 Task: Make in the project AgileMentor an epic 'Database migration'. Create in the project AgileMentor an epic 'IT service management (ITSM) improvement'. Add in the project AgileMentor an epic 'Unified communications (UC) implementation'
Action: Mouse moved to (93, 163)
Screenshot: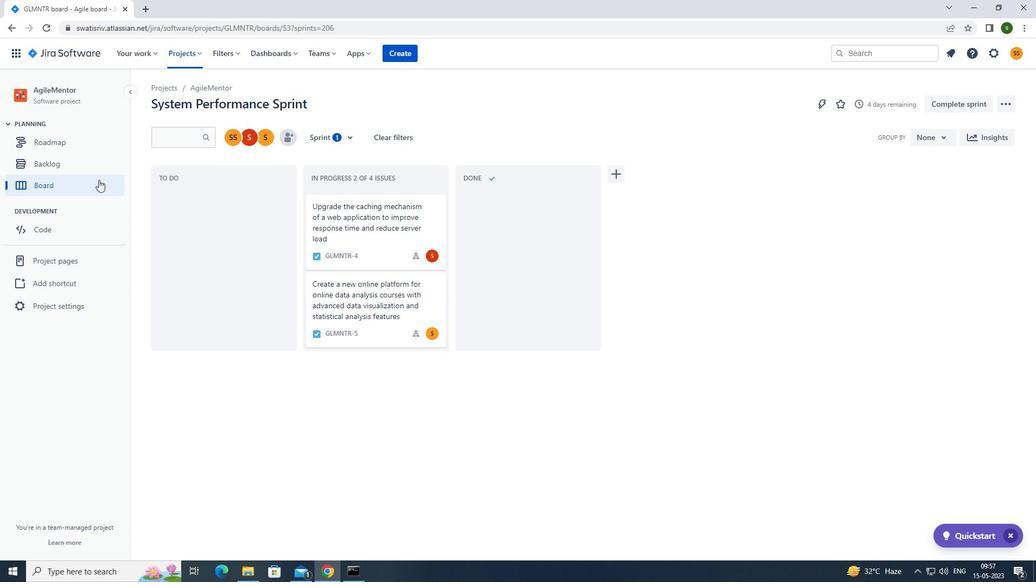 
Action: Mouse pressed left at (93, 163)
Screenshot: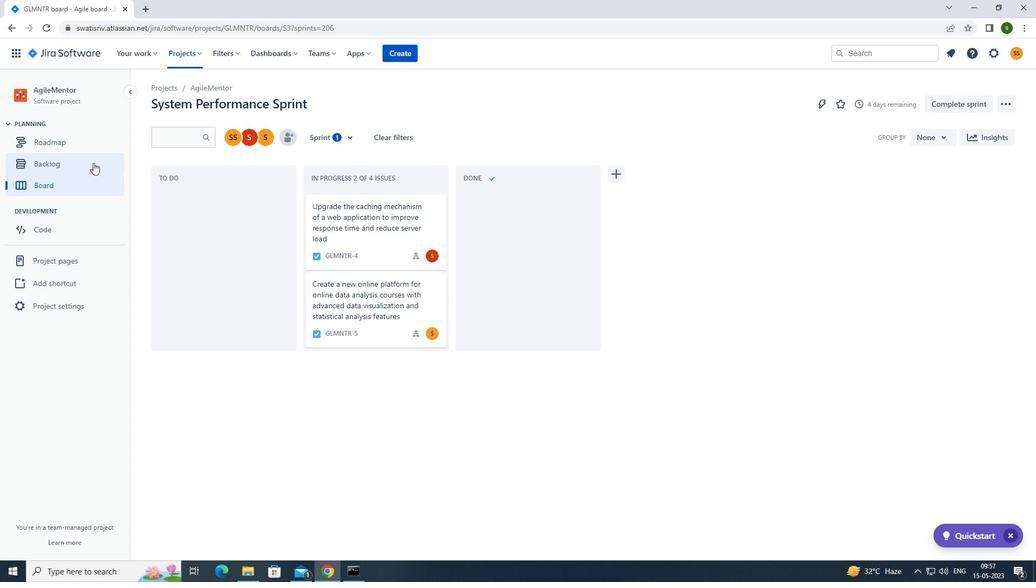 
Action: Mouse moved to (334, 138)
Screenshot: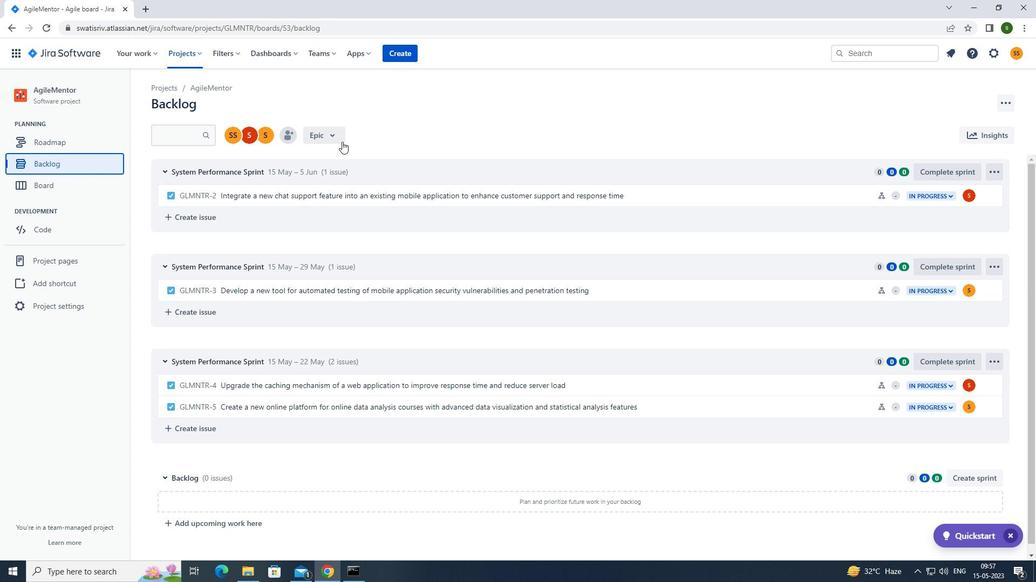 
Action: Mouse pressed left at (334, 138)
Screenshot: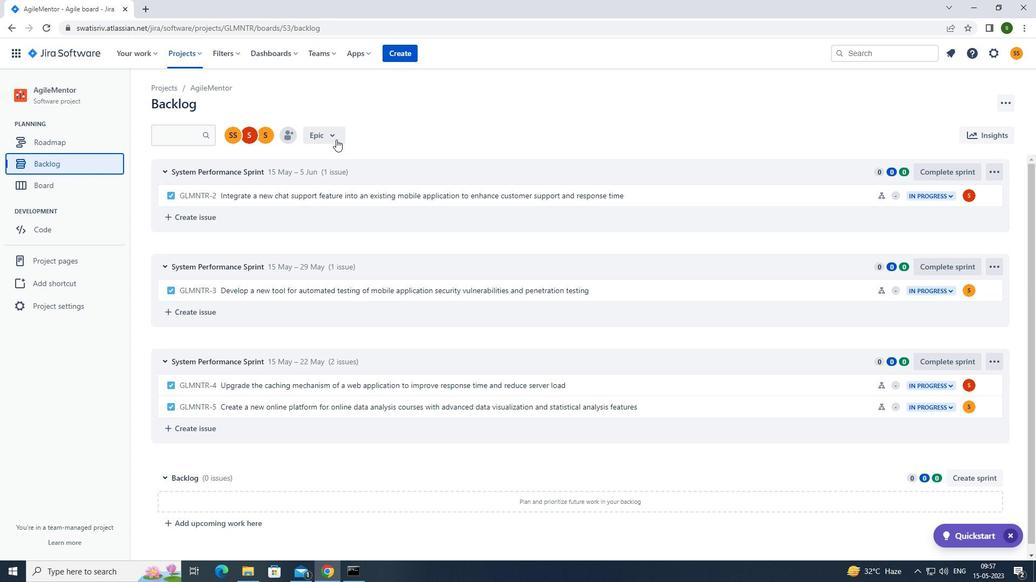 
Action: Mouse moved to (318, 205)
Screenshot: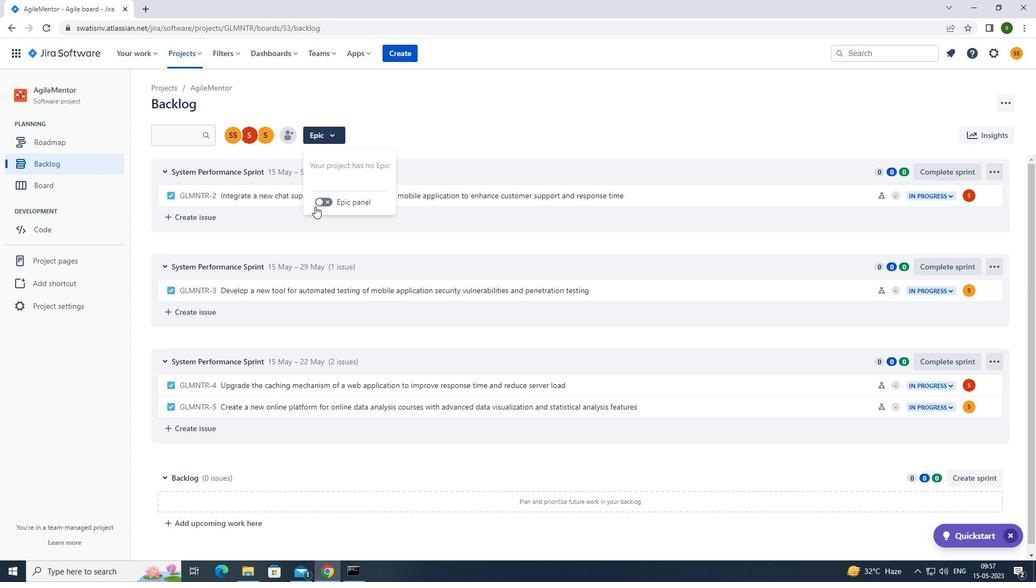 
Action: Mouse pressed left at (318, 205)
Screenshot: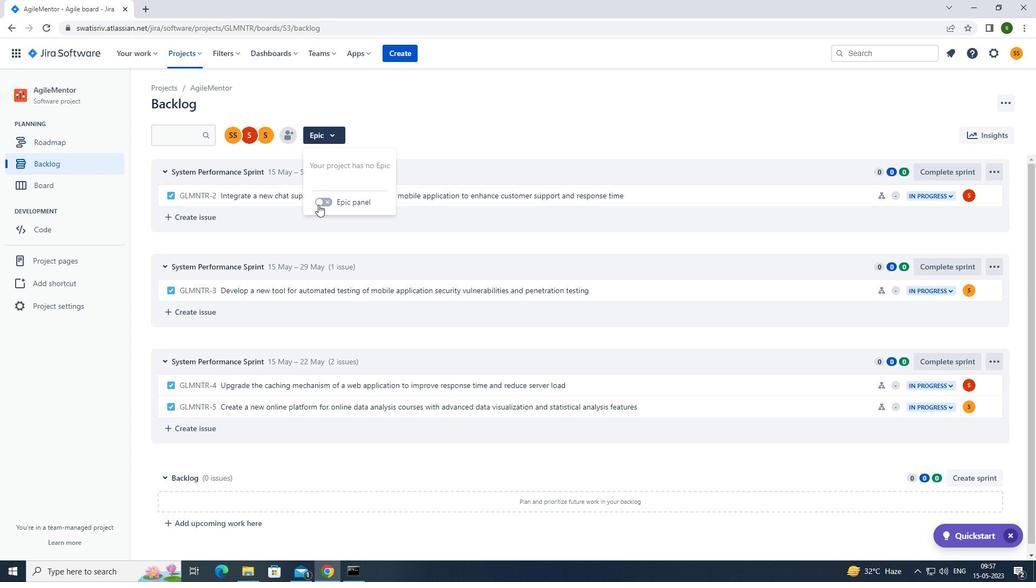 
Action: Mouse moved to (229, 377)
Screenshot: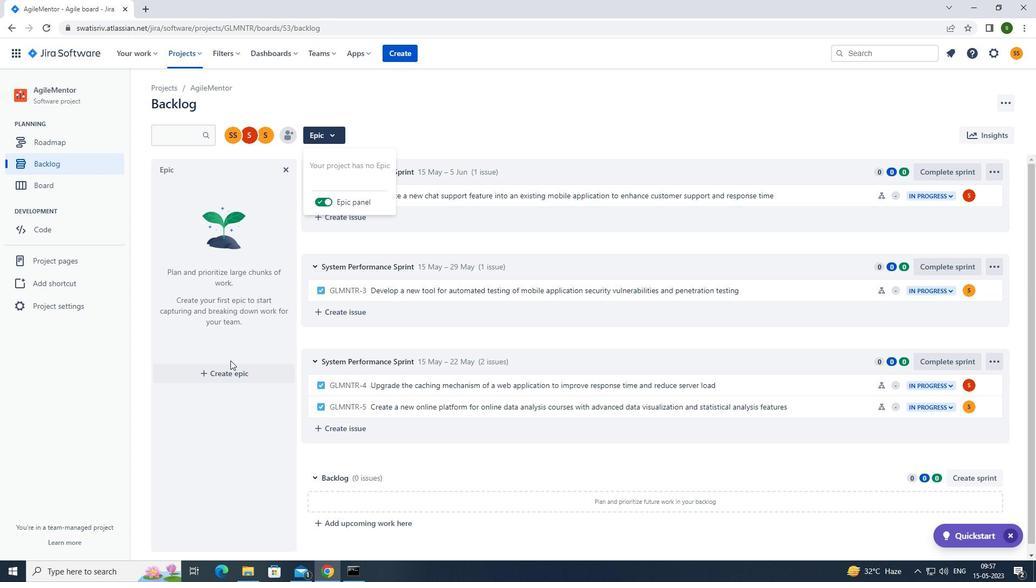 
Action: Mouse pressed left at (229, 377)
Screenshot: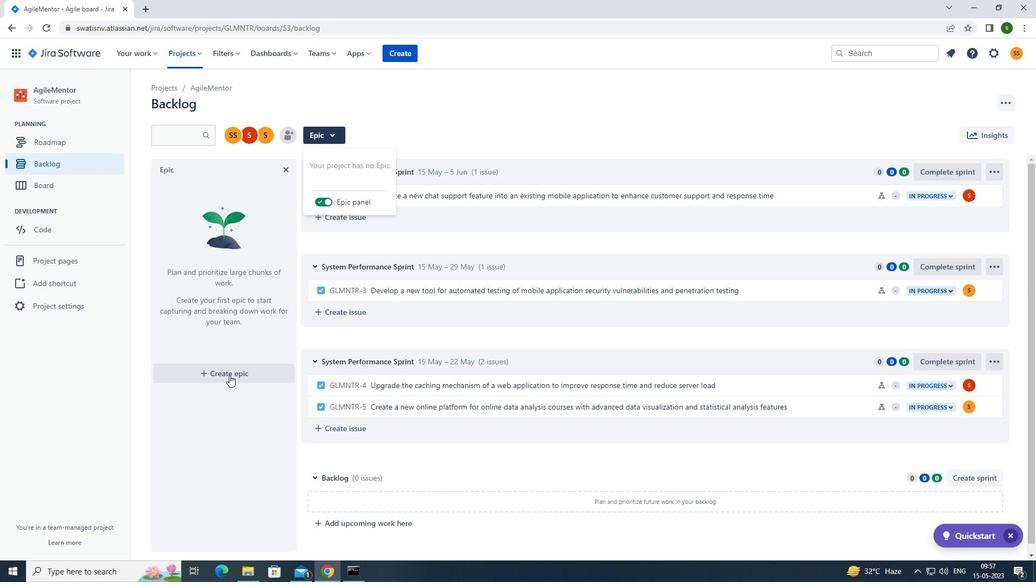 
Action: Mouse moved to (218, 375)
Screenshot: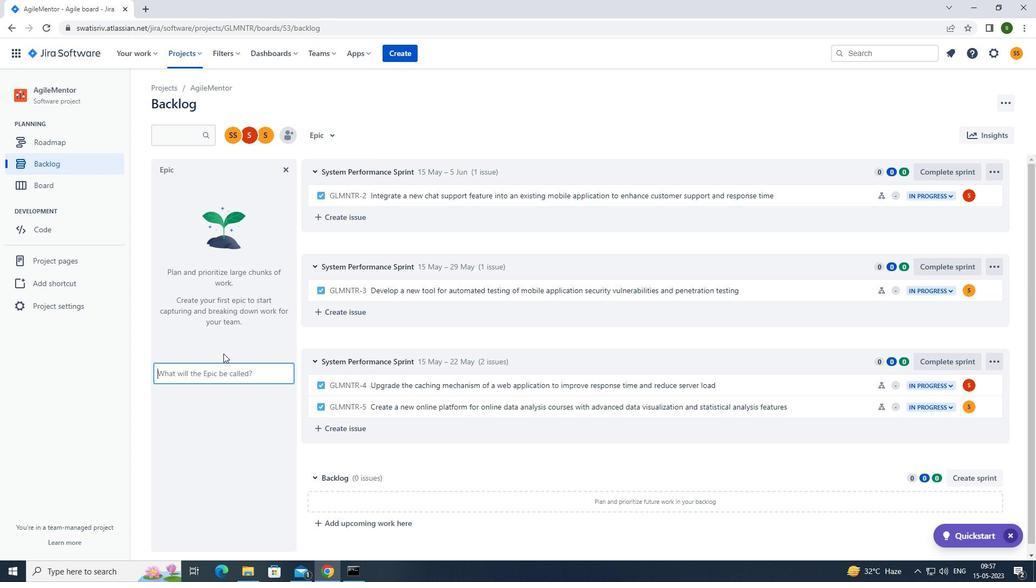
Action: Key pressed <Key.caps_lock>d<Key.caps_lock>atabase<Key.space><Key.caps_lock><Key.caps_lock>migration<Key.enter>
Screenshot: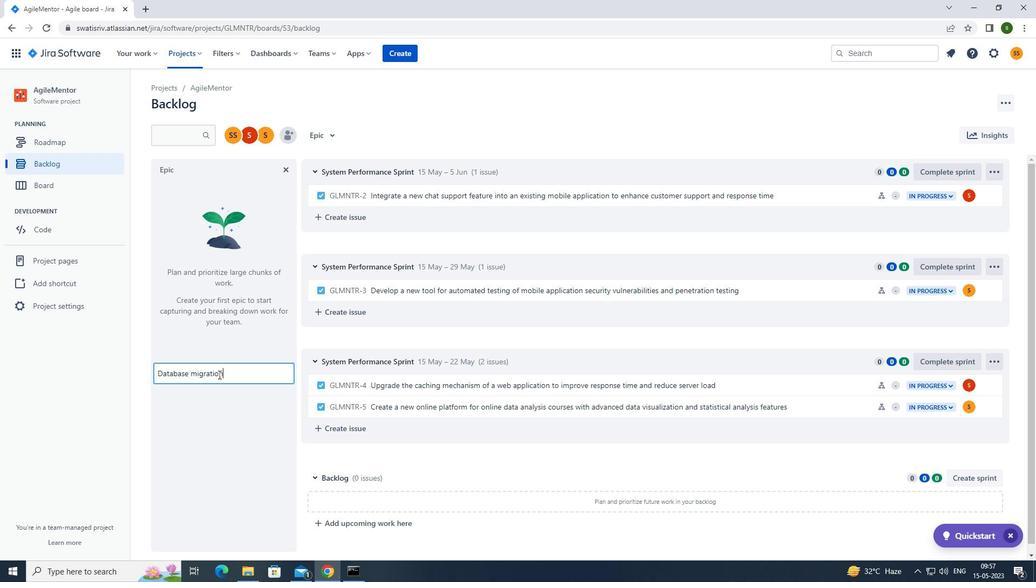 
Action: Mouse moved to (221, 240)
Screenshot: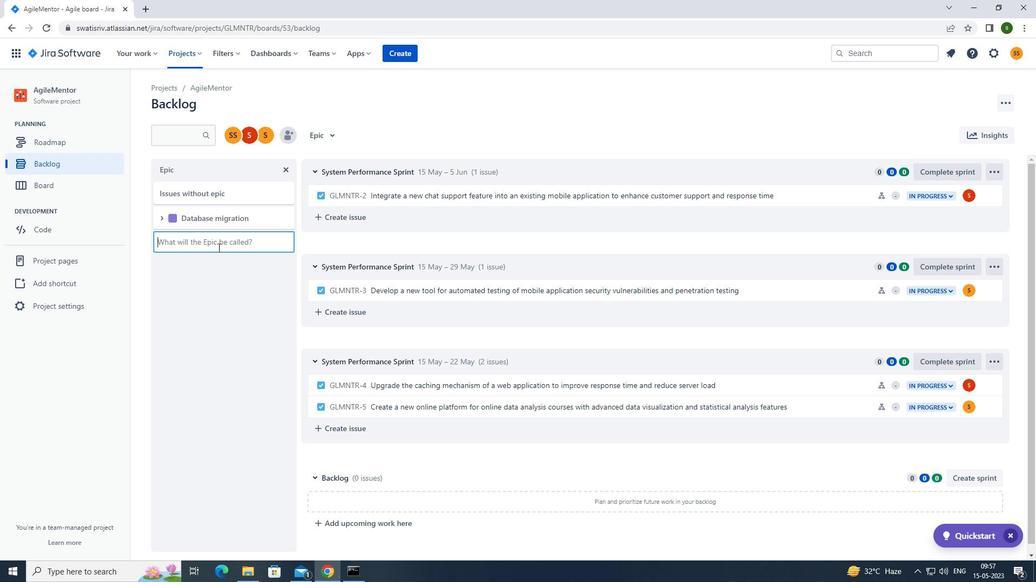 
Action: Key pressed <Key.caps_lock>it<Key.space><Key.caps_lock>service<Key.space>management<Key.space><Key.shift_r><Key.shift_r>(<Key.caps_lock>itsm<Key.shift_r>)<Key.caps_lock>improvement<Key.enter>
Screenshot: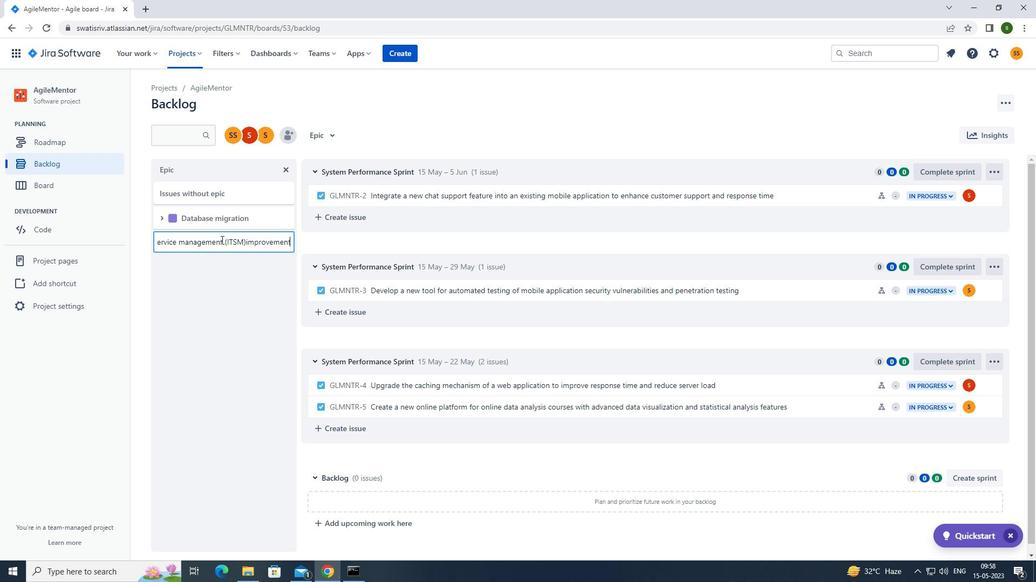 
Action: Mouse moved to (213, 278)
Screenshot: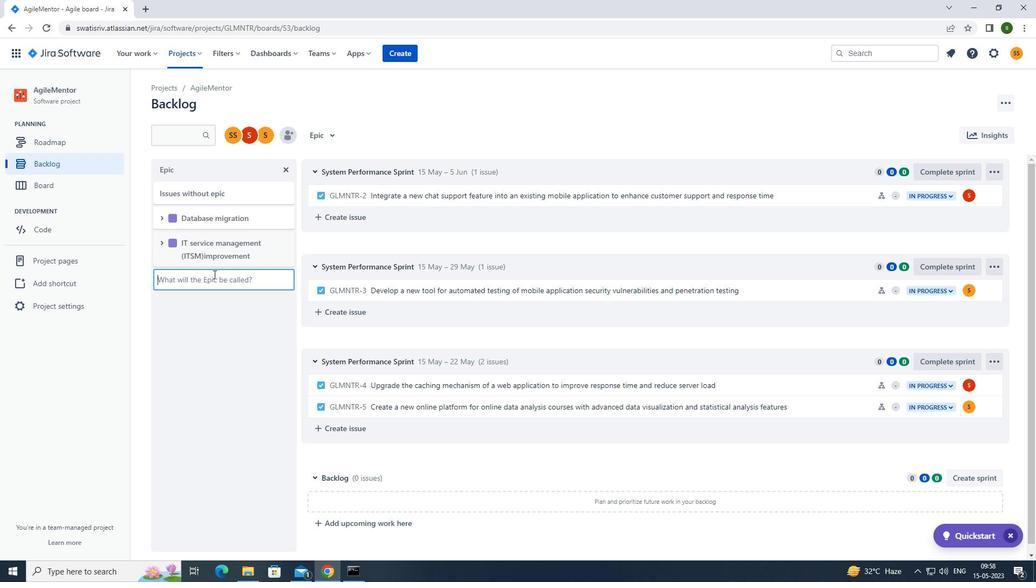 
Action: Mouse pressed left at (213, 278)
Screenshot: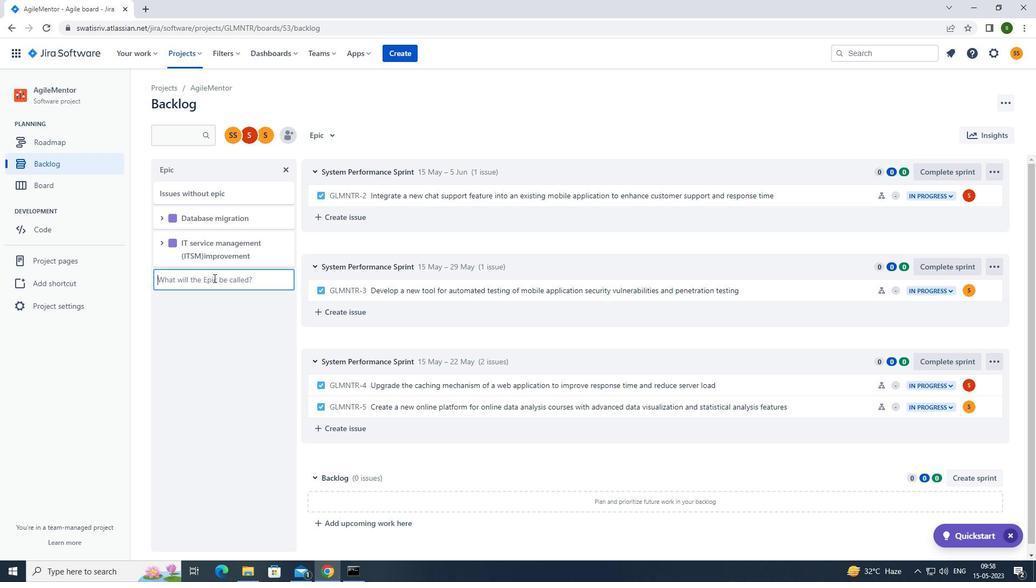 
Action: Key pressed <Key.caps_lock>u<Key.caps_lock>nified<Key.space>communications<Key.shift_r>(<Key.caps_lock>uc<Key.shift_r>)<Key.caps_lock>implementation<Key.enter>
Screenshot: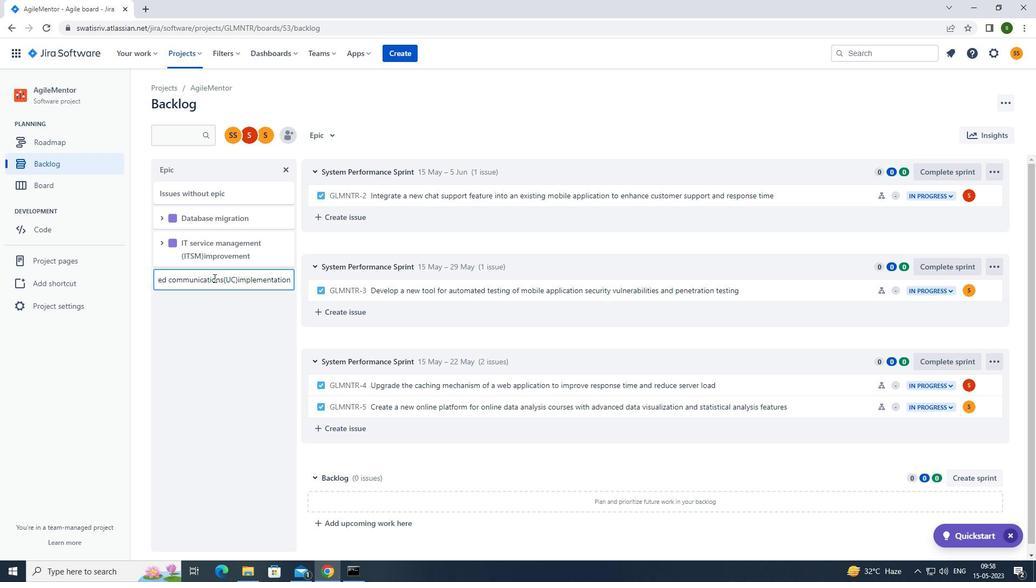
